 Task: Search for the meeting titled 'Meetings, not Sales Presentation' in the calendar.
Action: Mouse moved to (16, 64)
Screenshot: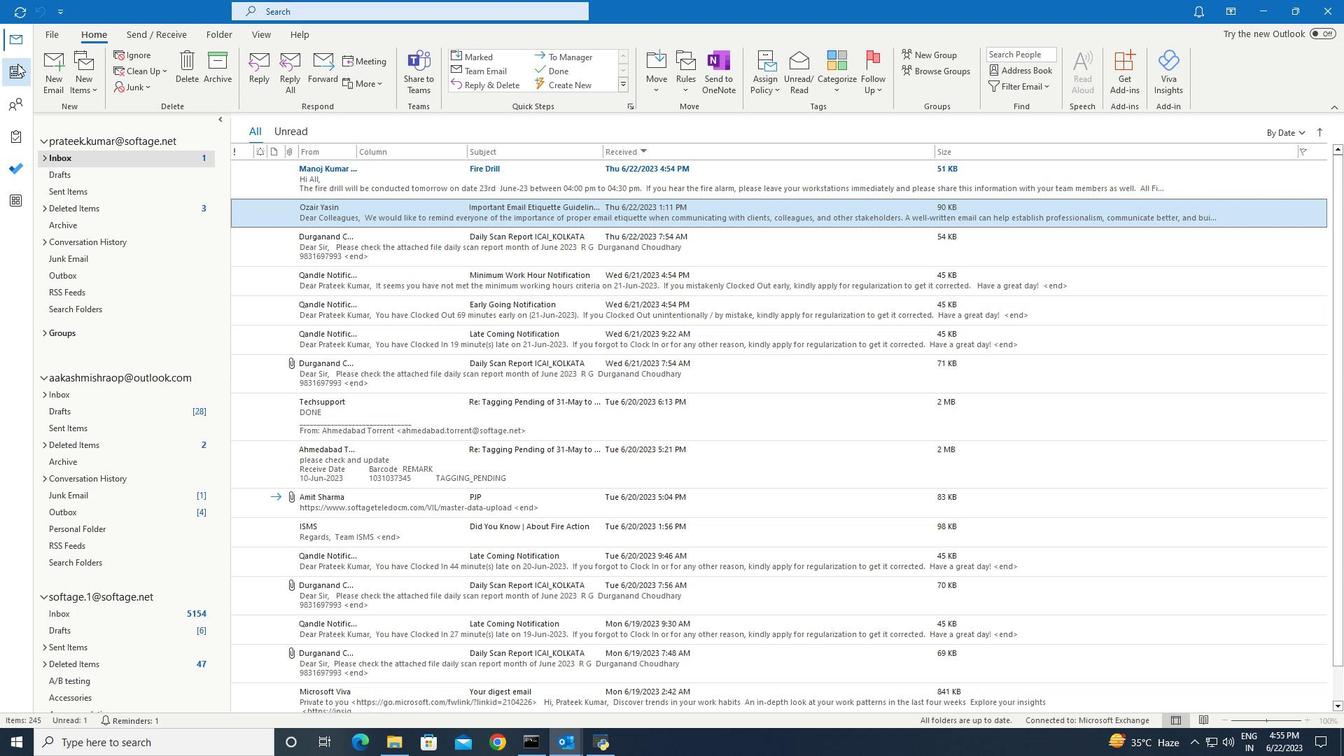 
Action: Mouse pressed left at (16, 64)
Screenshot: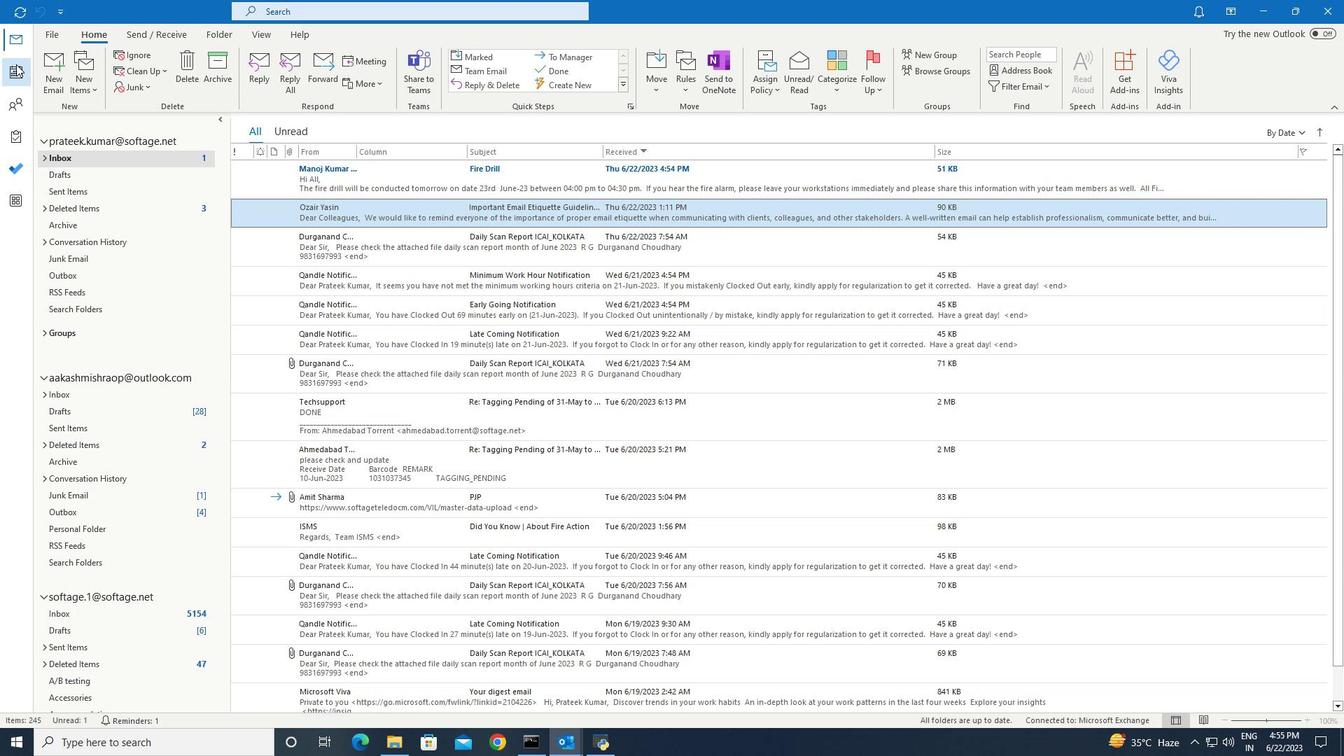 
Action: Mouse moved to (308, 11)
Screenshot: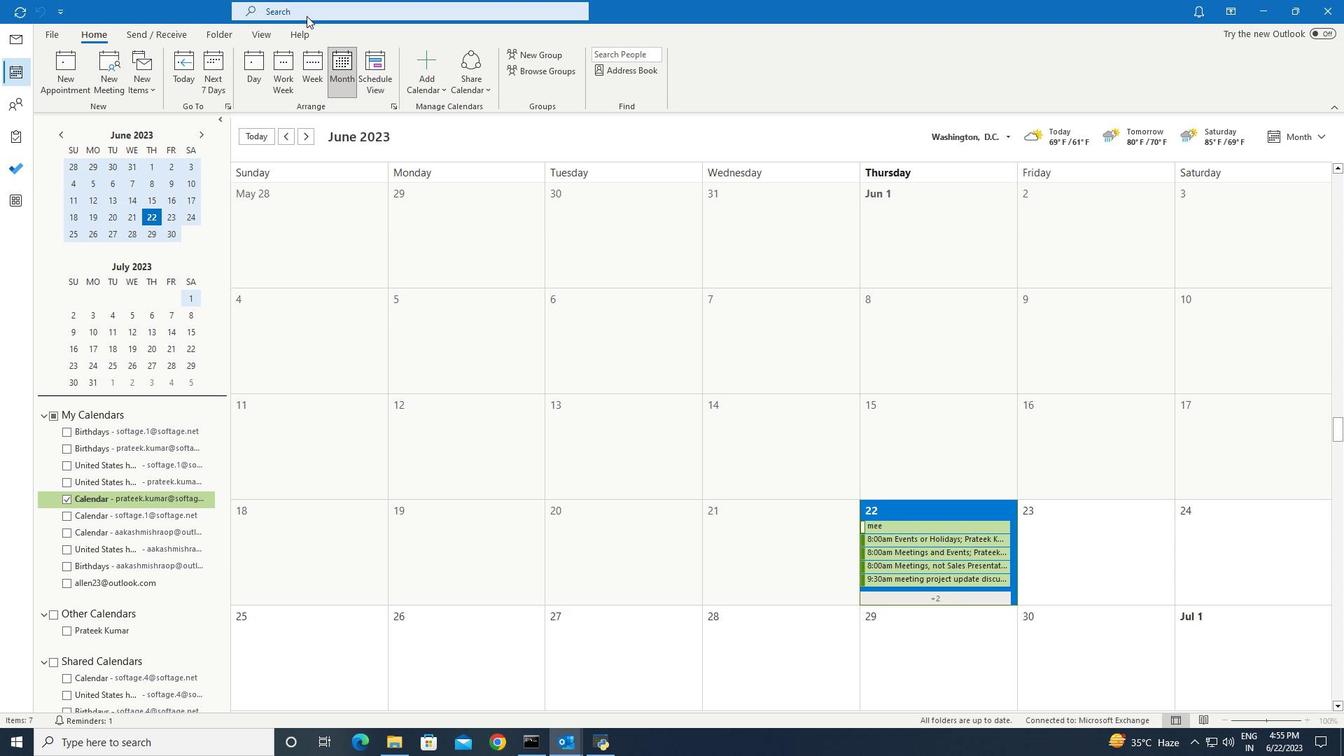 
Action: Mouse pressed left at (308, 11)
Screenshot: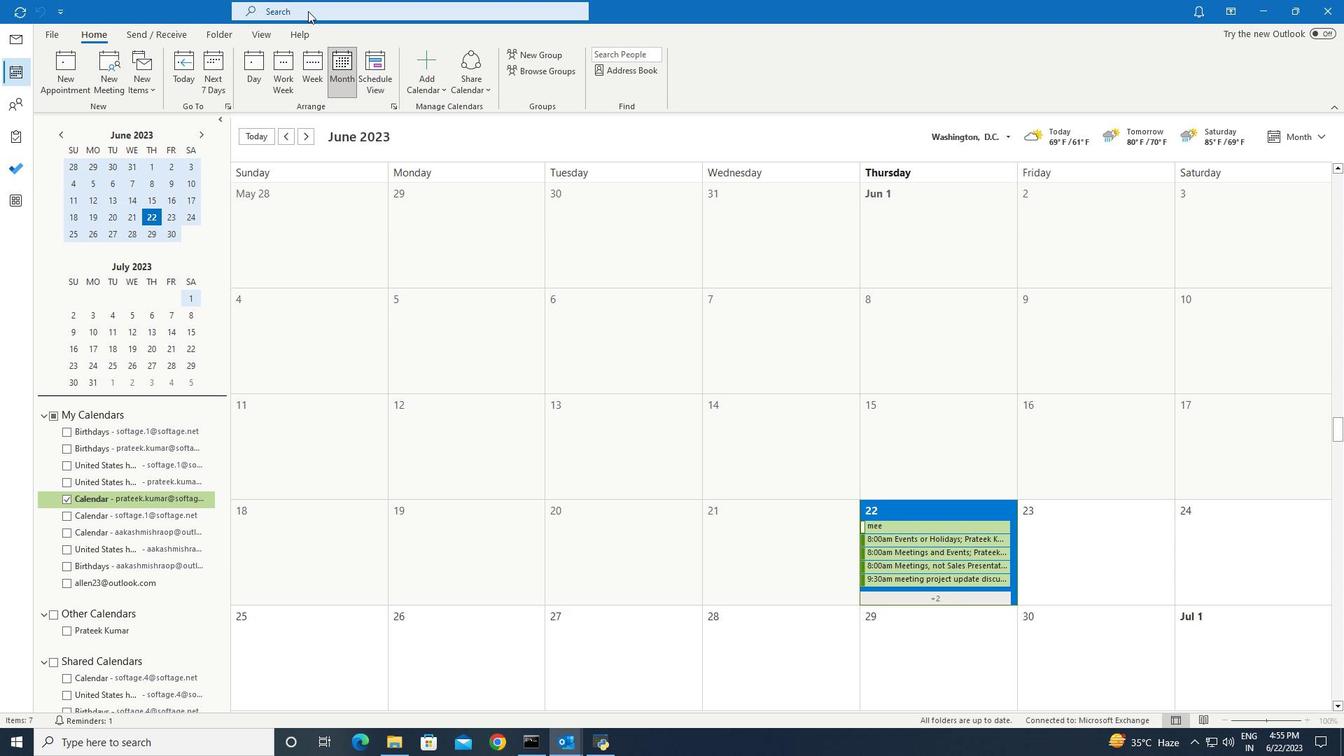 
Action: Mouse pressed left at (308, 11)
Screenshot: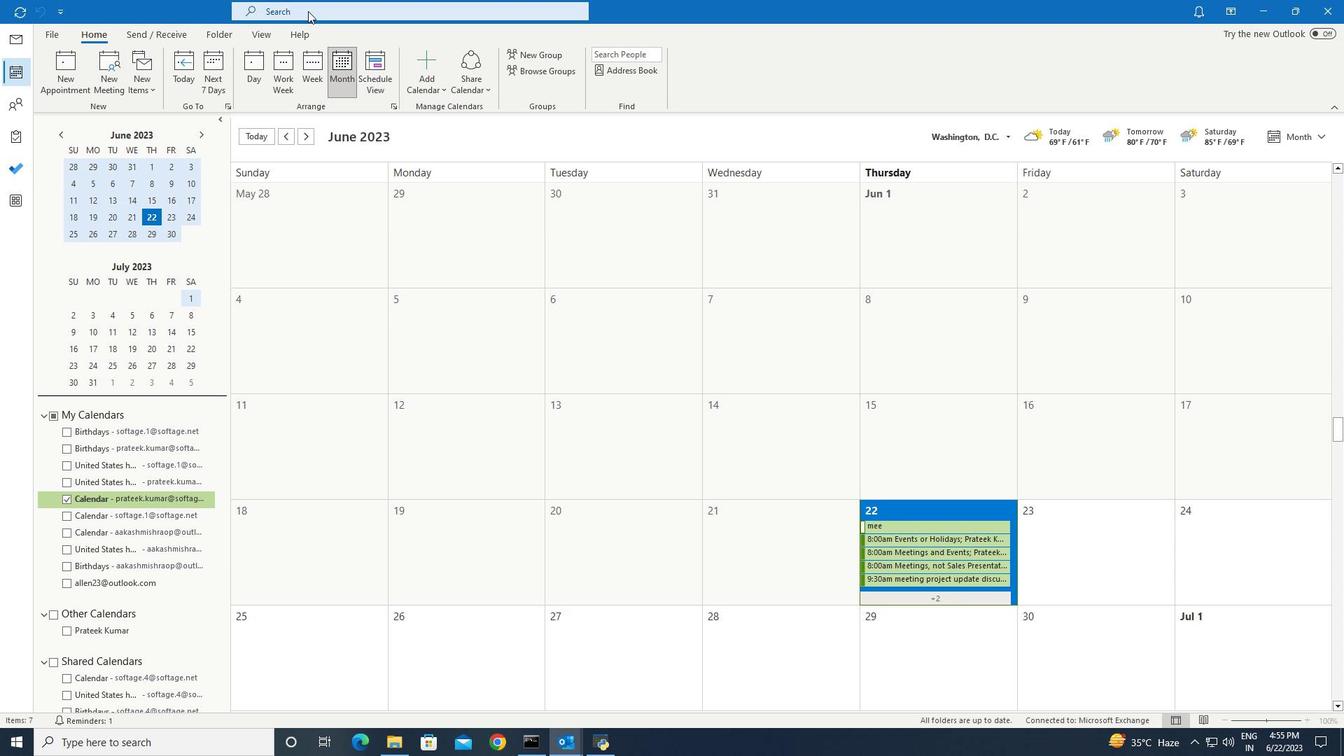 
Action: Key pressed <Key.shift>Meetings,<Key.space>not<Key.space><Key.shift>Sales<Key.space><Key.shift>Presentations<Key.enter>
Screenshot: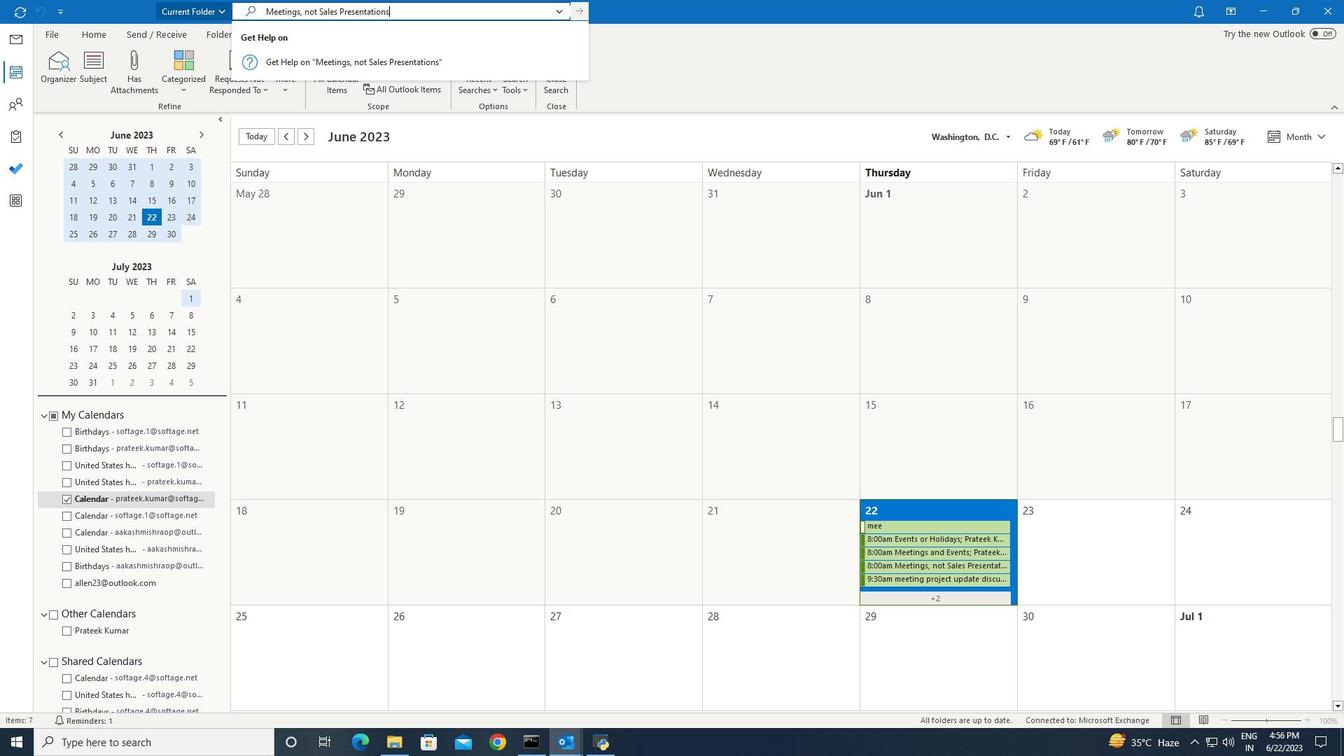 
Action: Mouse moved to (417, 172)
Screenshot: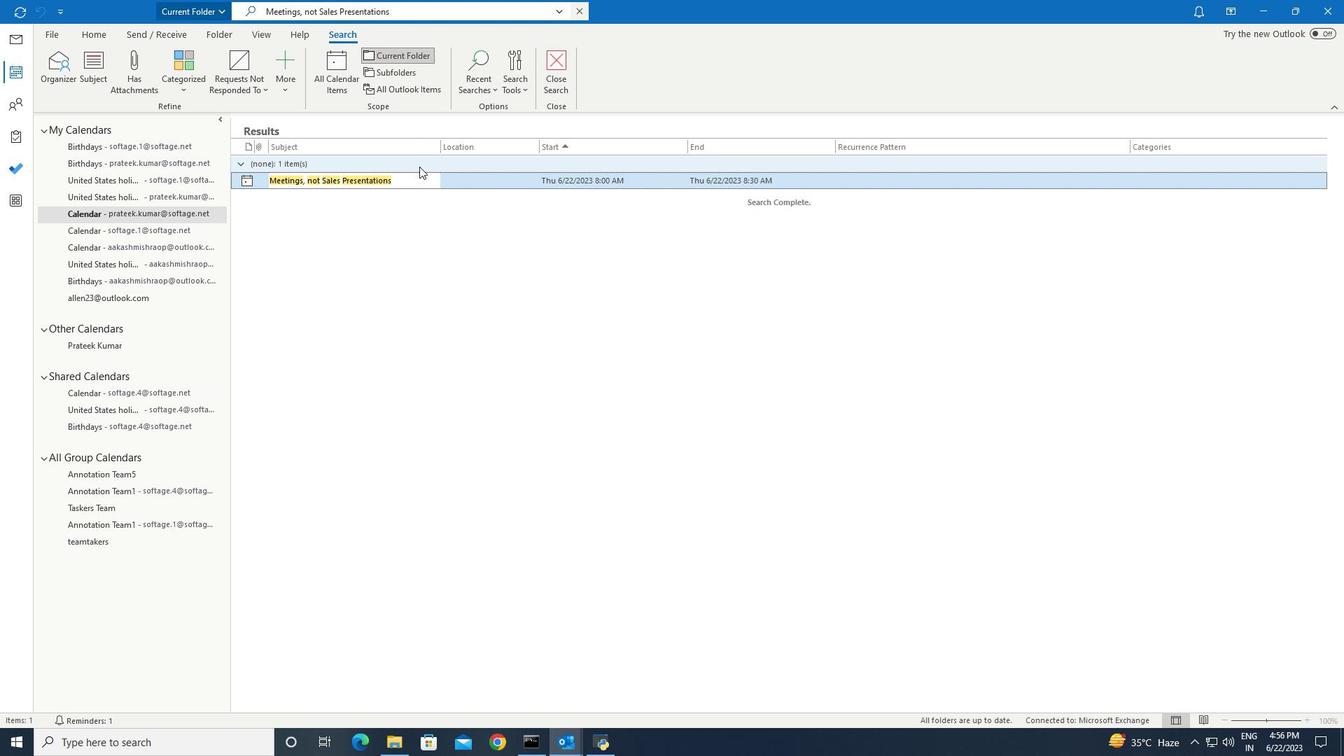 
